 Task: Click on the Argentina email address press -ar@airbnb.com
Action: Mouse moved to (911, 511)
Screenshot: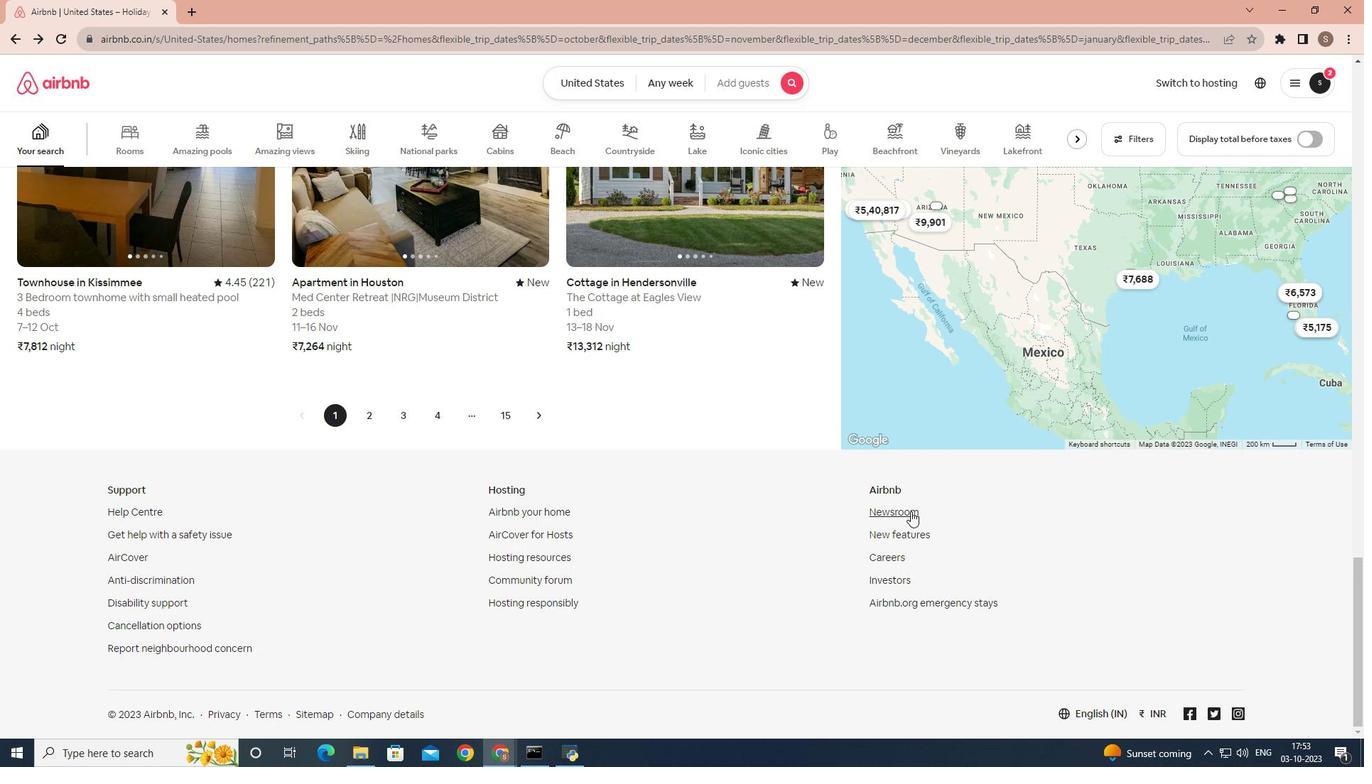 
Action: Mouse pressed left at (911, 511)
Screenshot: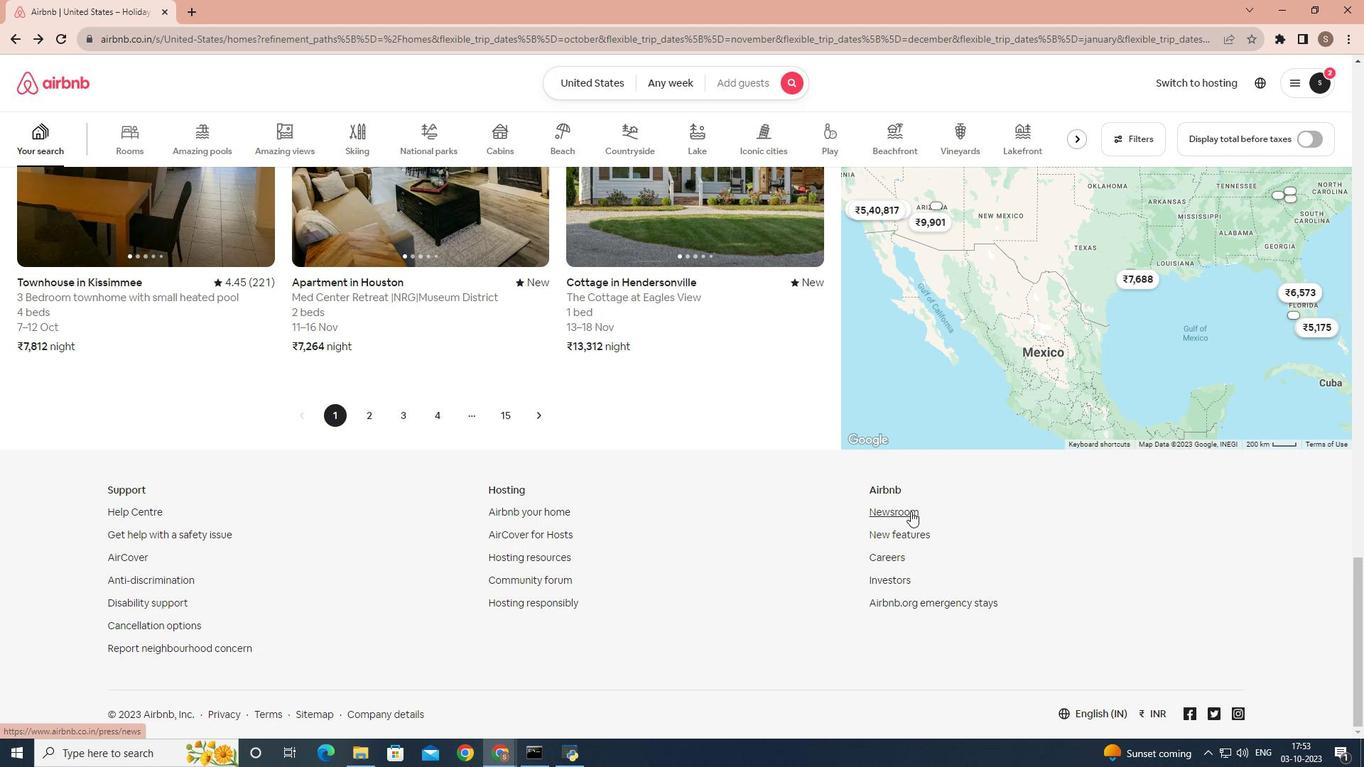 
Action: Mouse moved to (1135, 90)
Screenshot: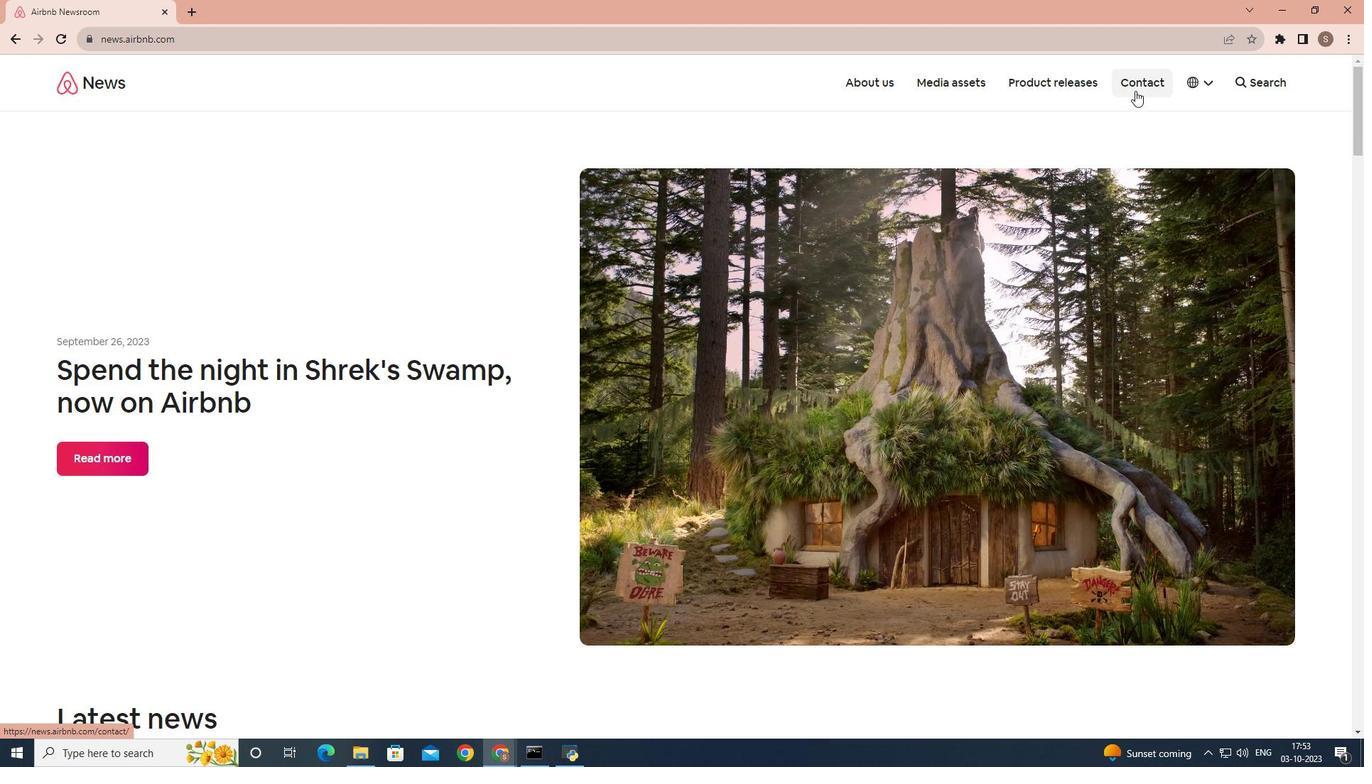 
Action: Mouse pressed left at (1135, 90)
Screenshot: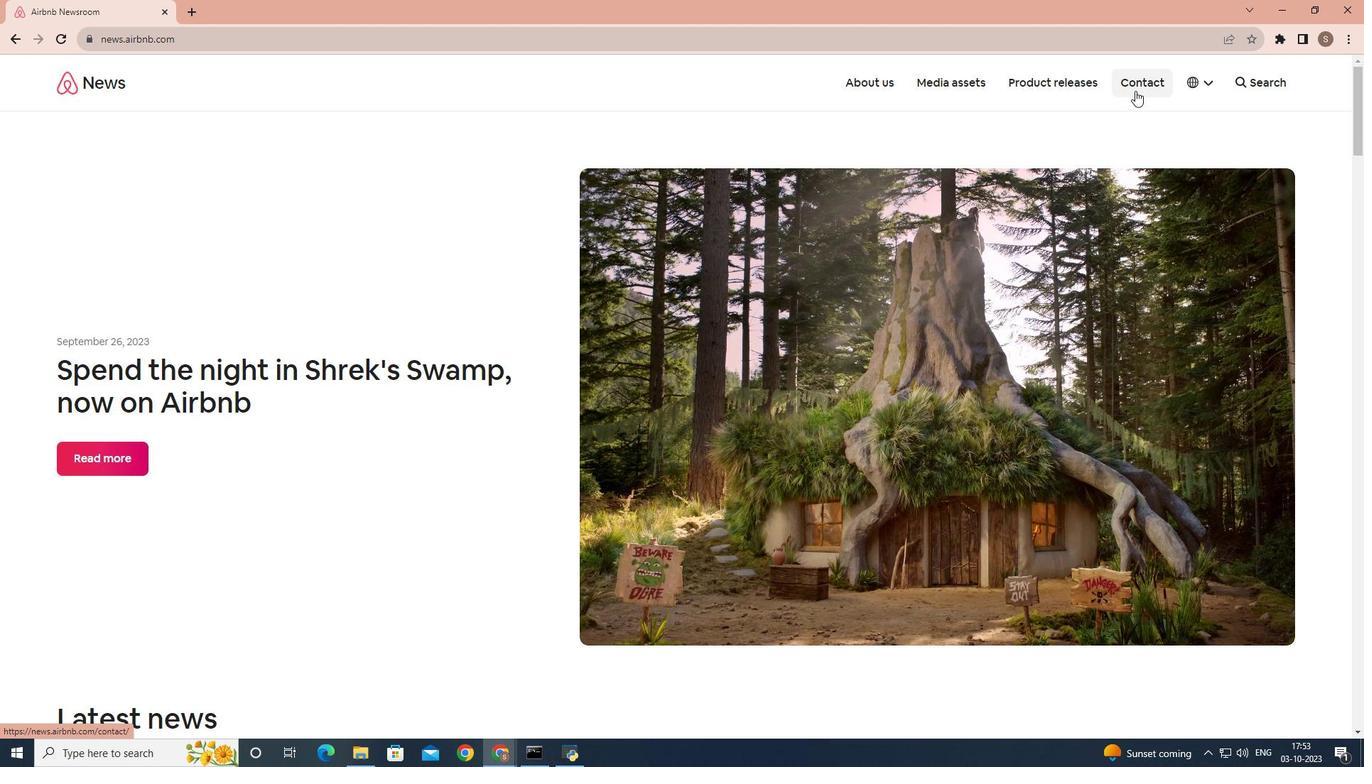 
Action: Mouse moved to (1021, 237)
Screenshot: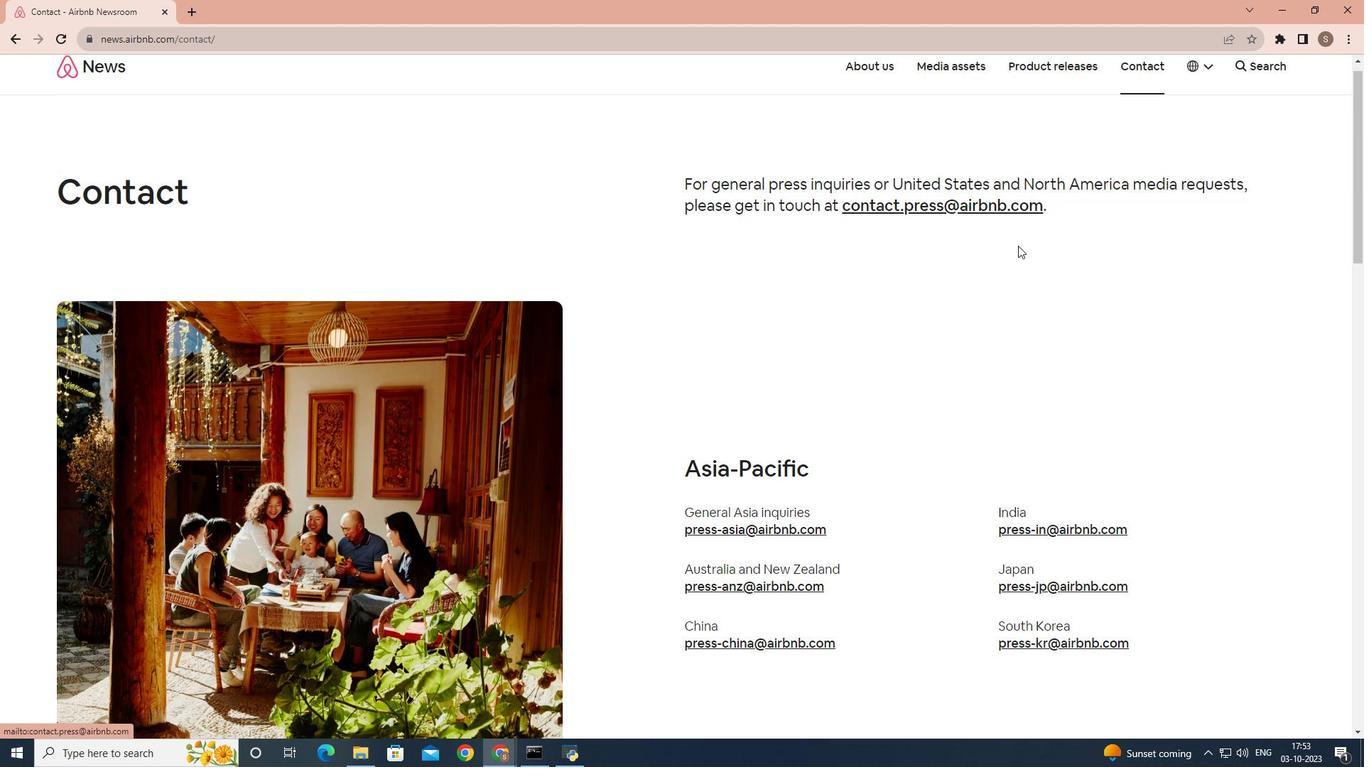 
Action: Mouse scrolled (1021, 236) with delta (0, 0)
Screenshot: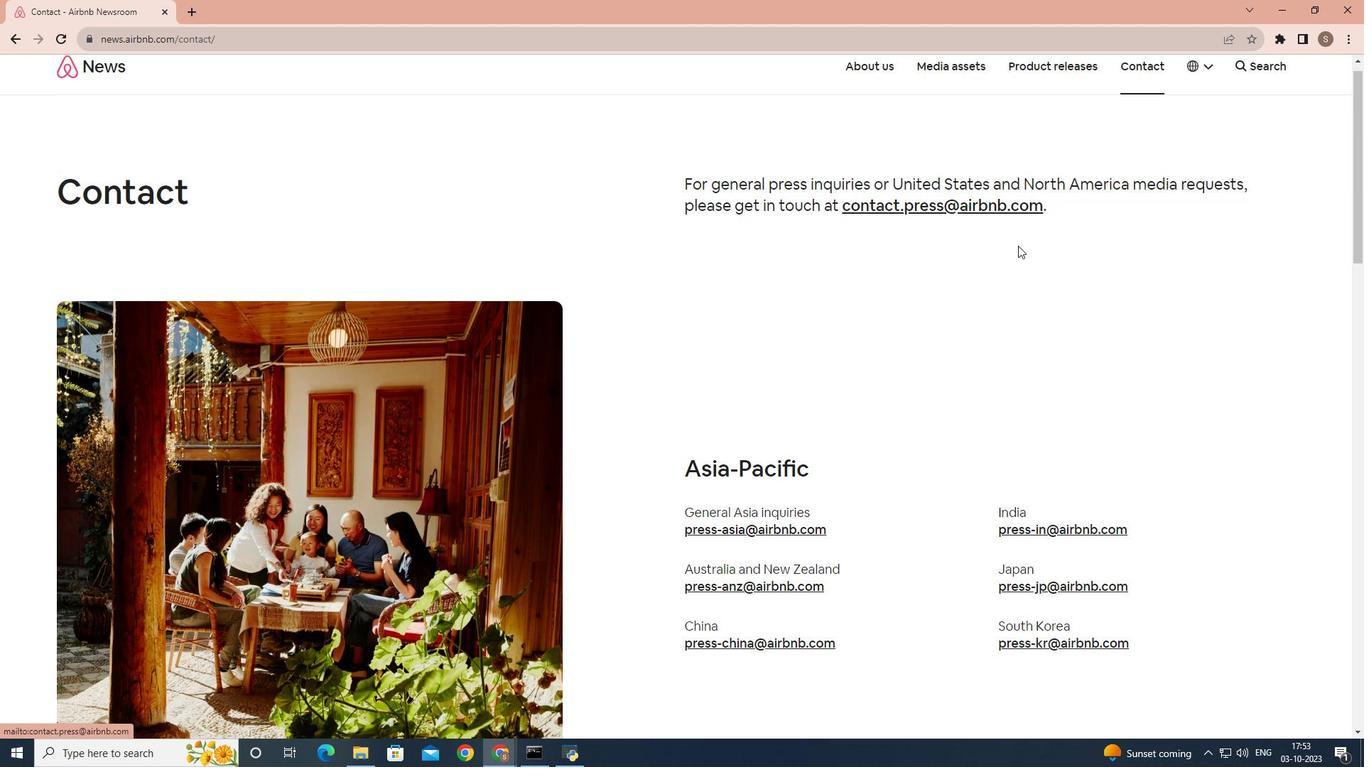 
Action: Mouse moved to (1018, 245)
Screenshot: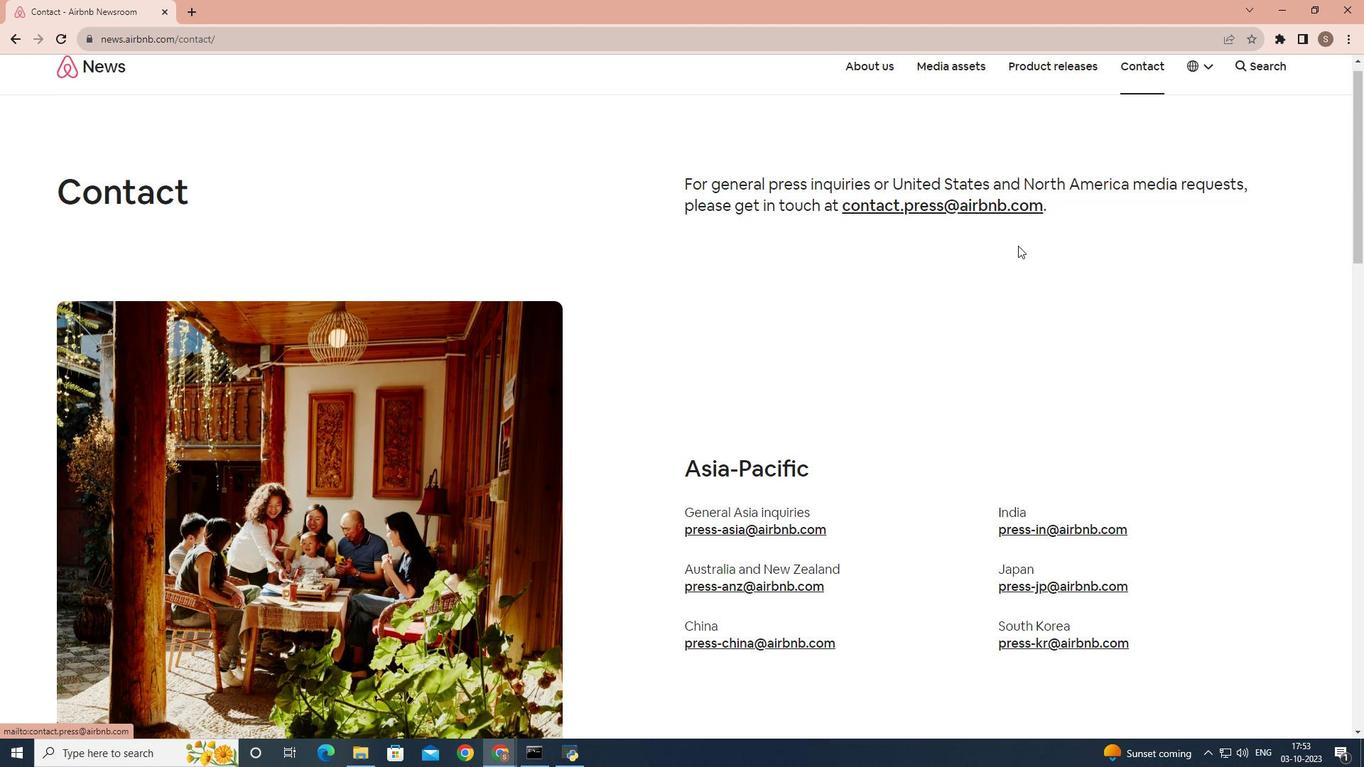 
Action: Mouse scrolled (1018, 245) with delta (0, 0)
Screenshot: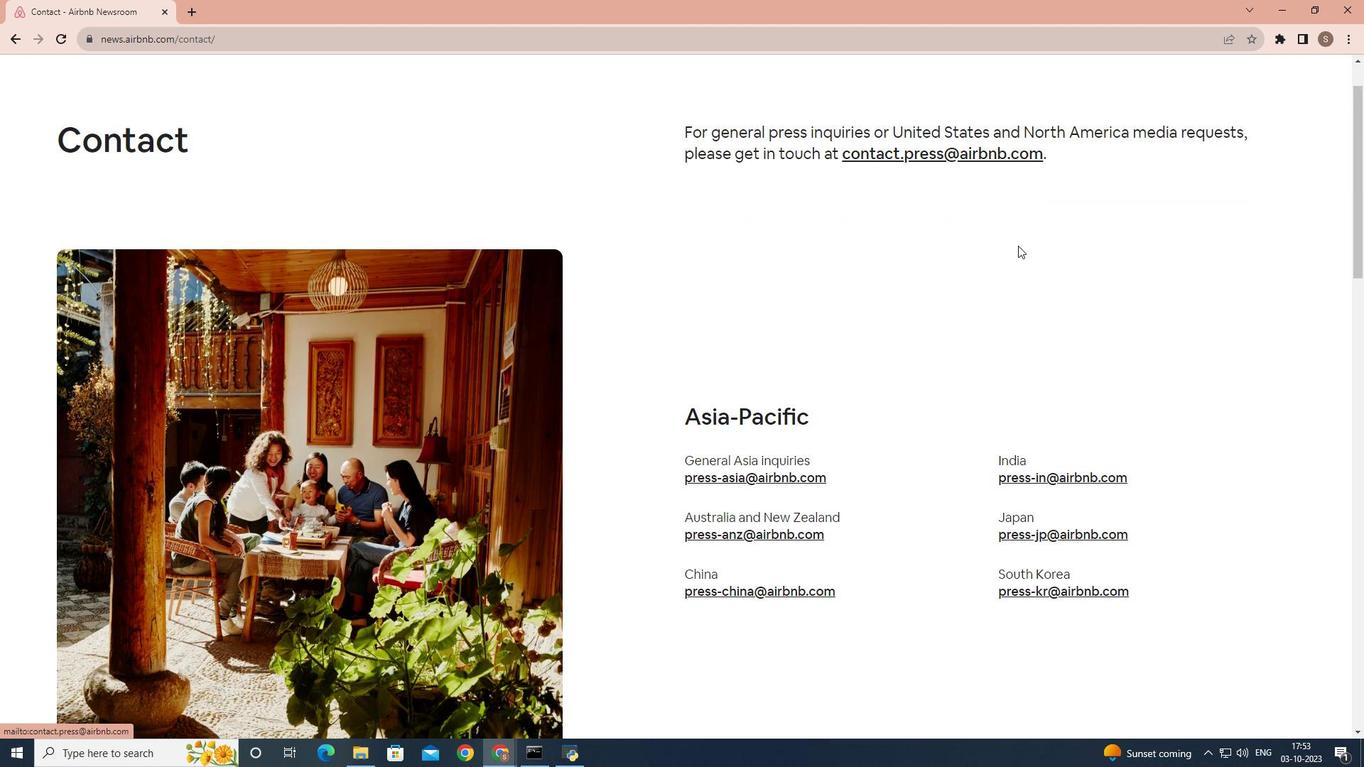
Action: Mouse scrolled (1018, 245) with delta (0, 0)
Screenshot: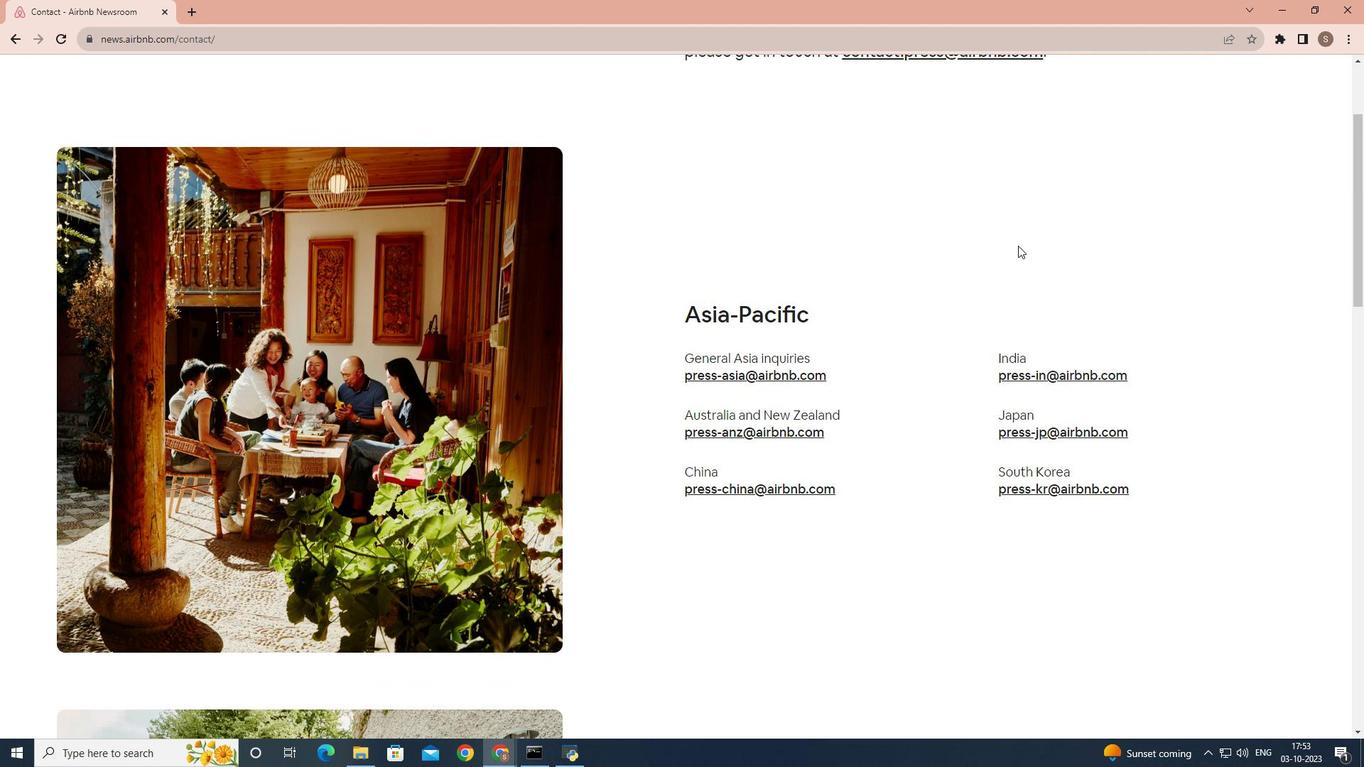 
Action: Mouse scrolled (1018, 245) with delta (0, 0)
Screenshot: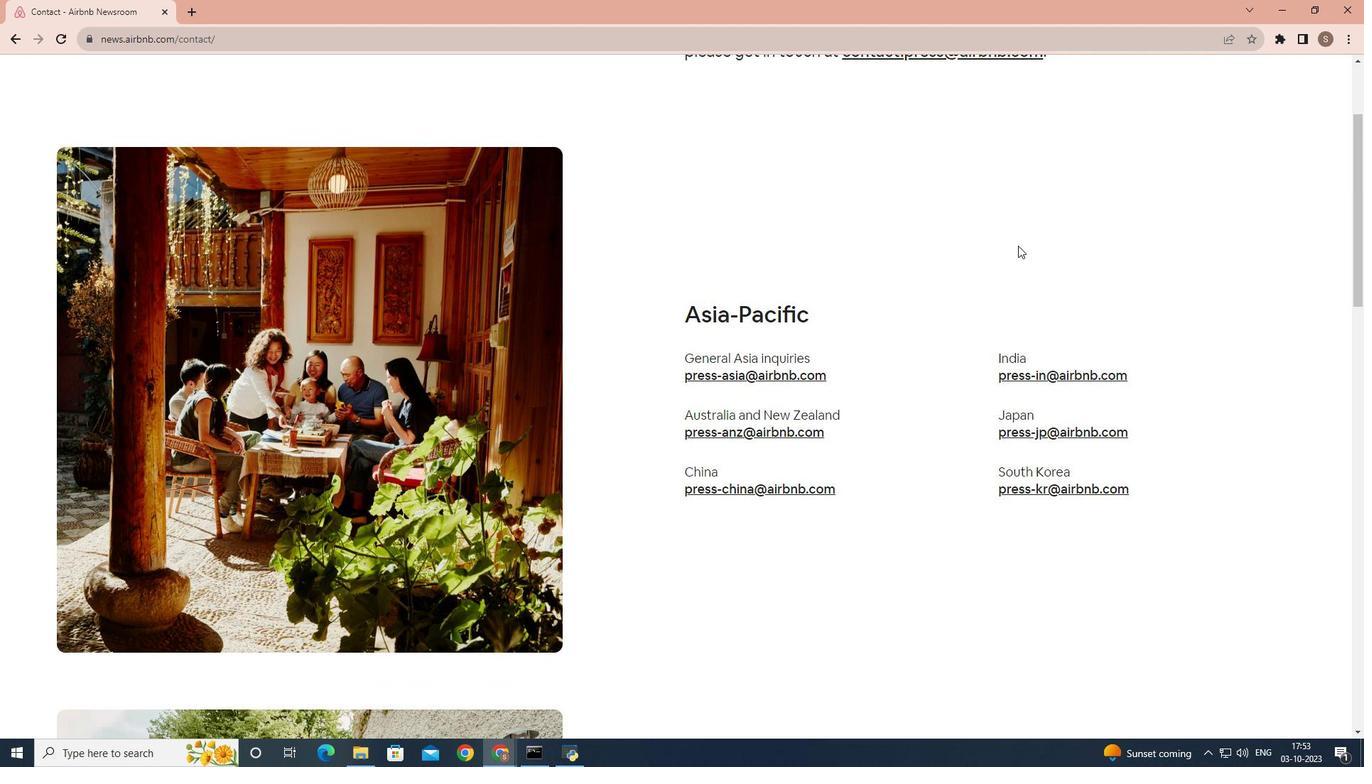 
Action: Mouse scrolled (1018, 245) with delta (0, 0)
Screenshot: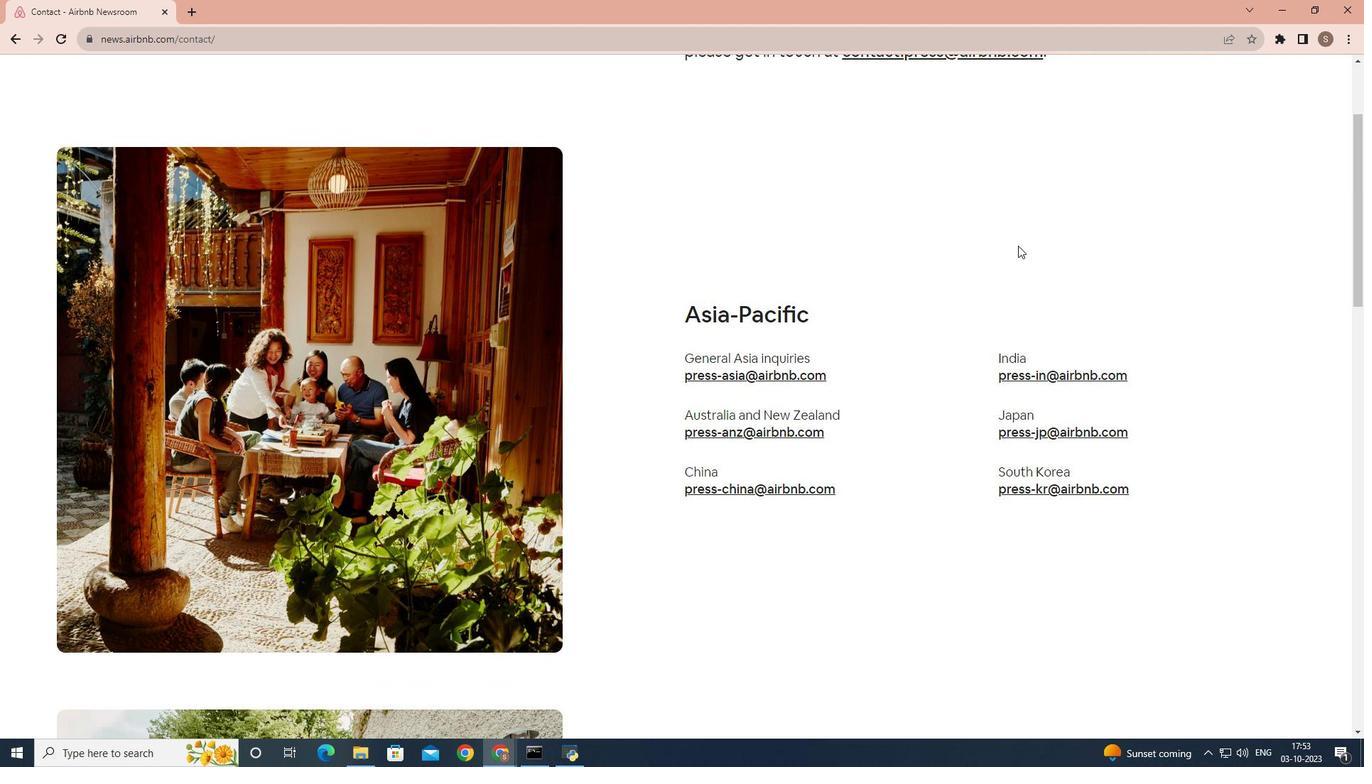 
Action: Mouse scrolled (1018, 245) with delta (0, 0)
Screenshot: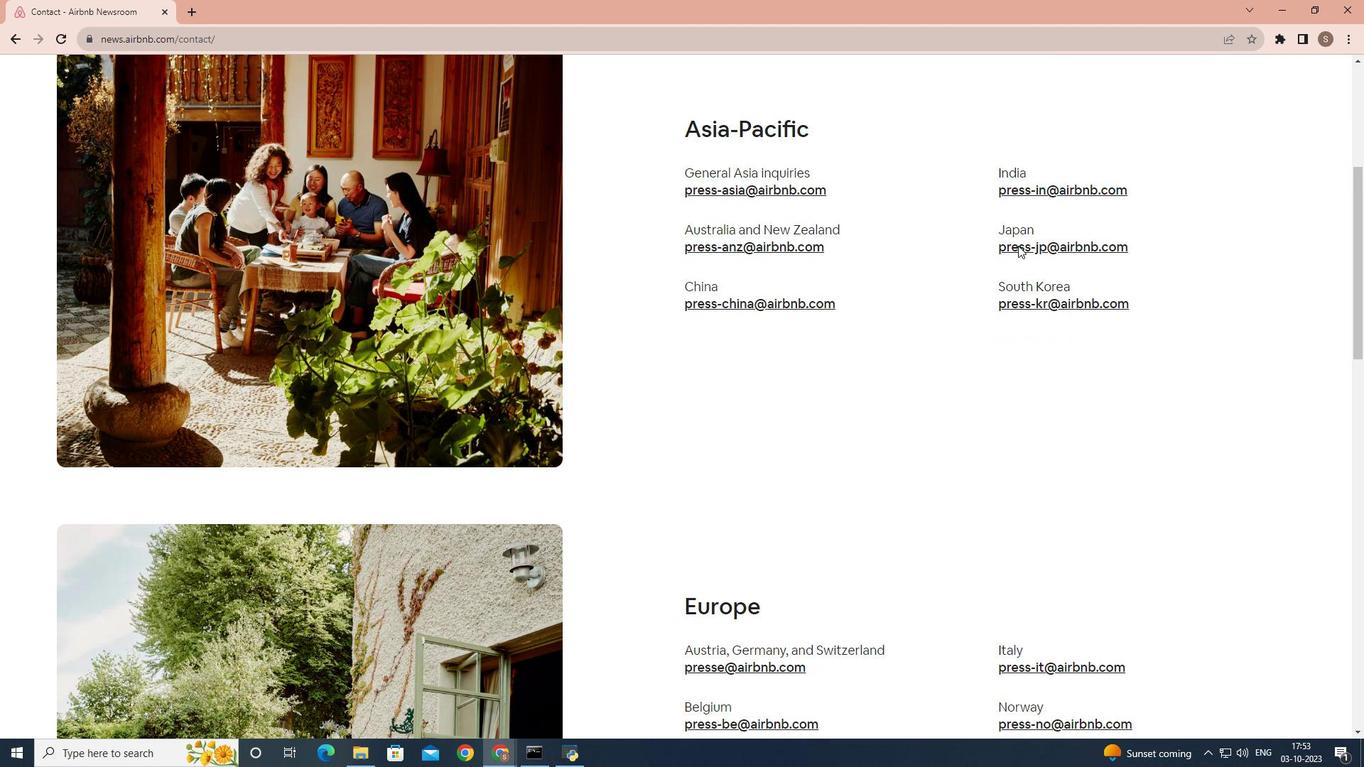 
Action: Mouse scrolled (1018, 245) with delta (0, 0)
Screenshot: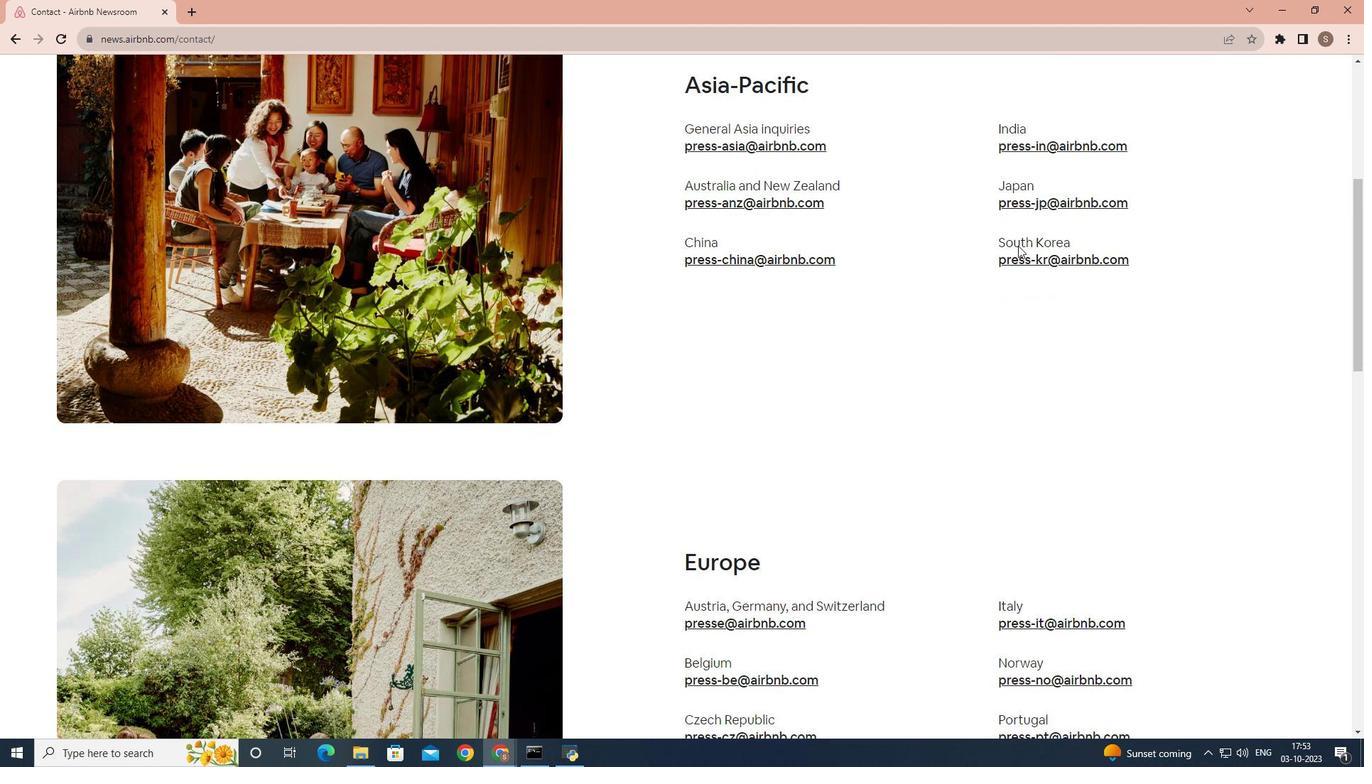 
Action: Mouse scrolled (1018, 245) with delta (0, 0)
Screenshot: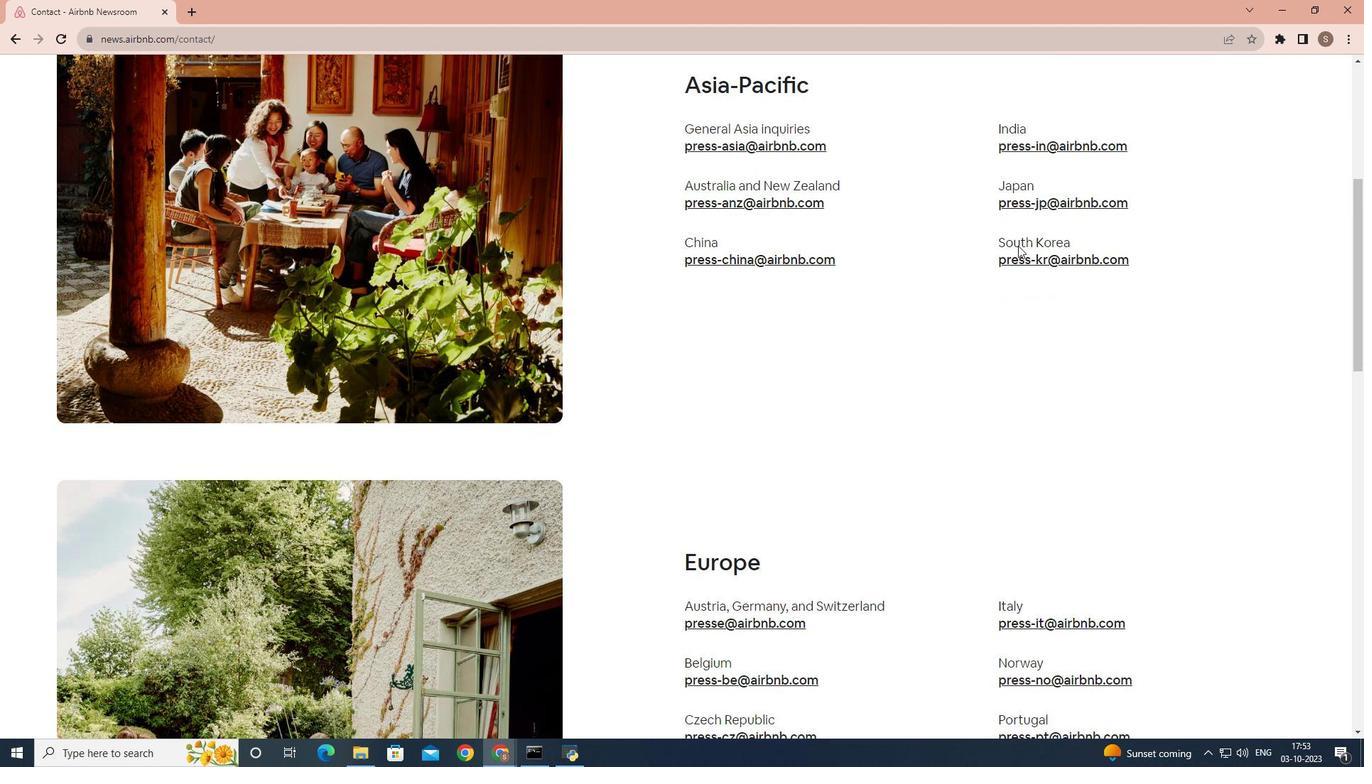 
Action: Mouse scrolled (1018, 245) with delta (0, 0)
Screenshot: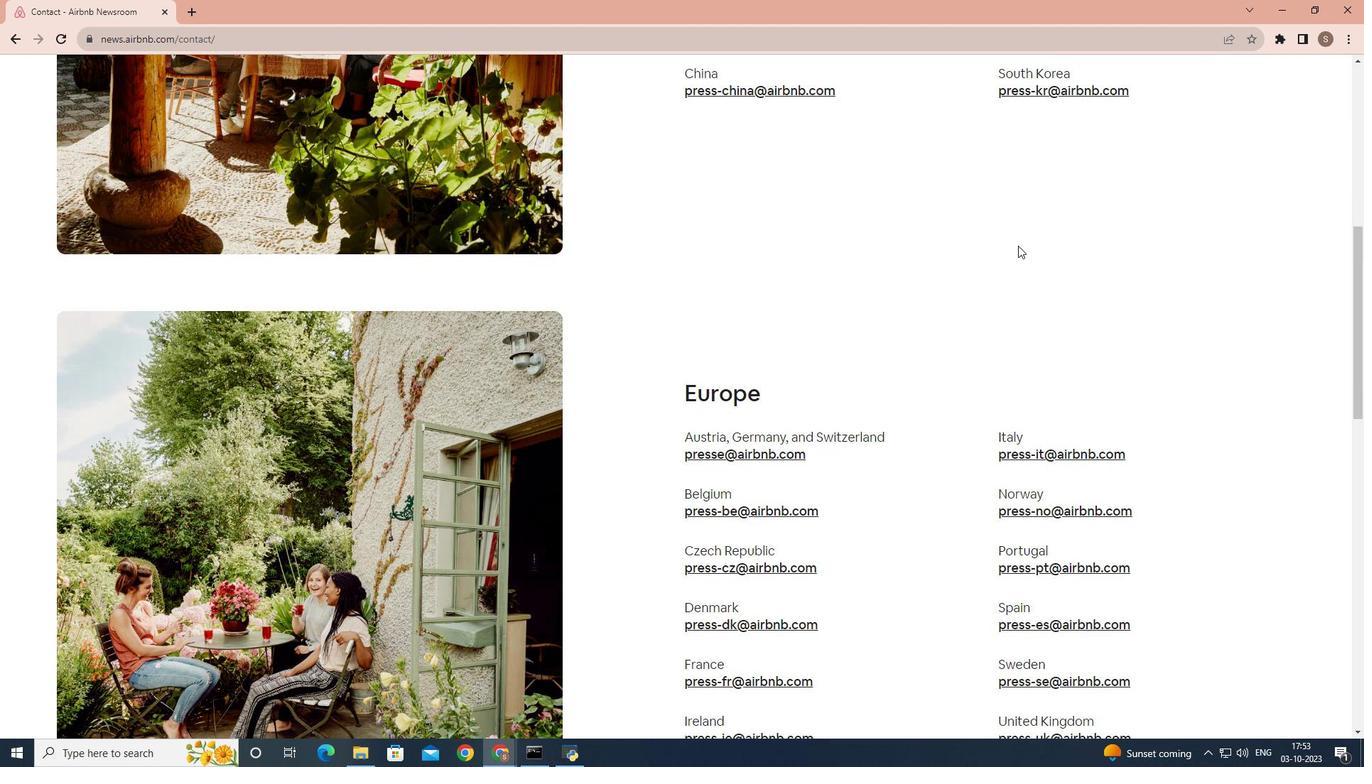 
Action: Mouse scrolled (1018, 245) with delta (0, 0)
Screenshot: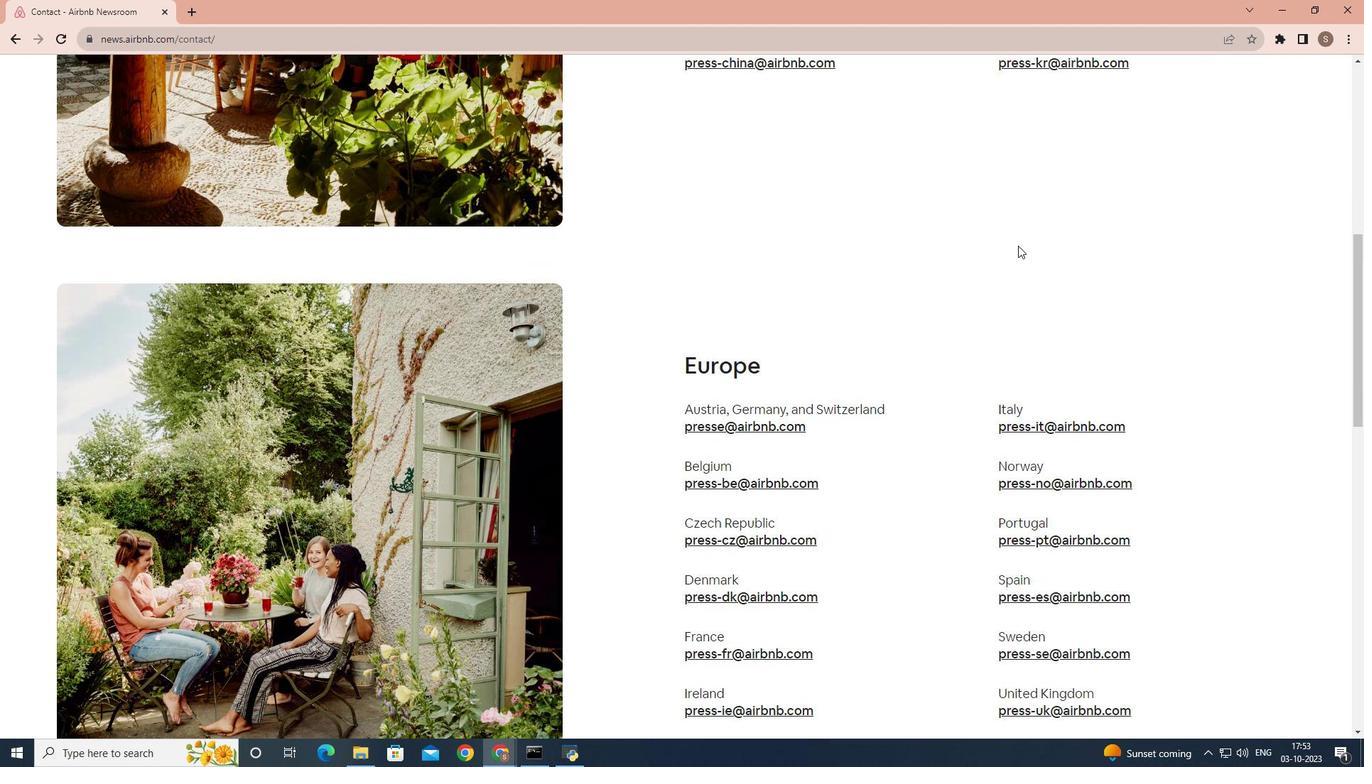 
Action: Mouse scrolled (1018, 245) with delta (0, 0)
Screenshot: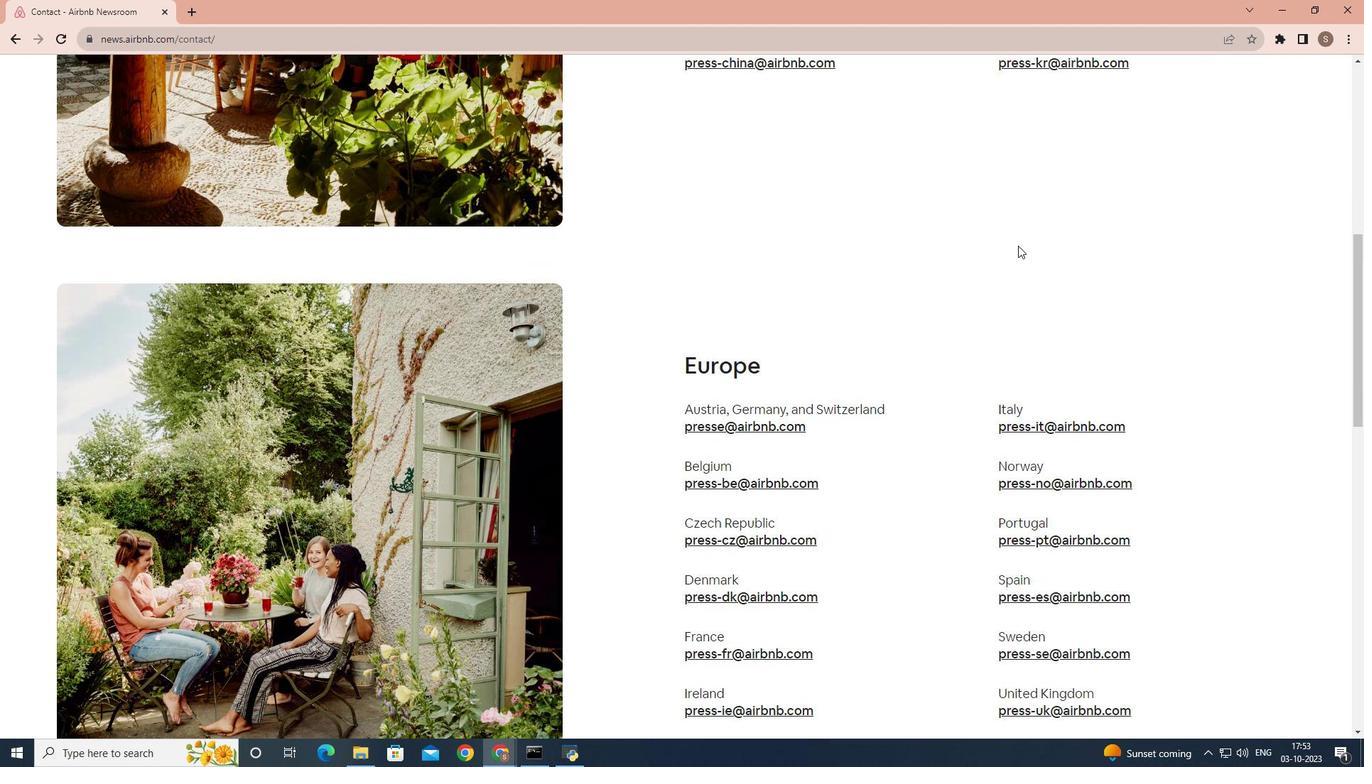 
Action: Mouse scrolled (1018, 245) with delta (0, 0)
Screenshot: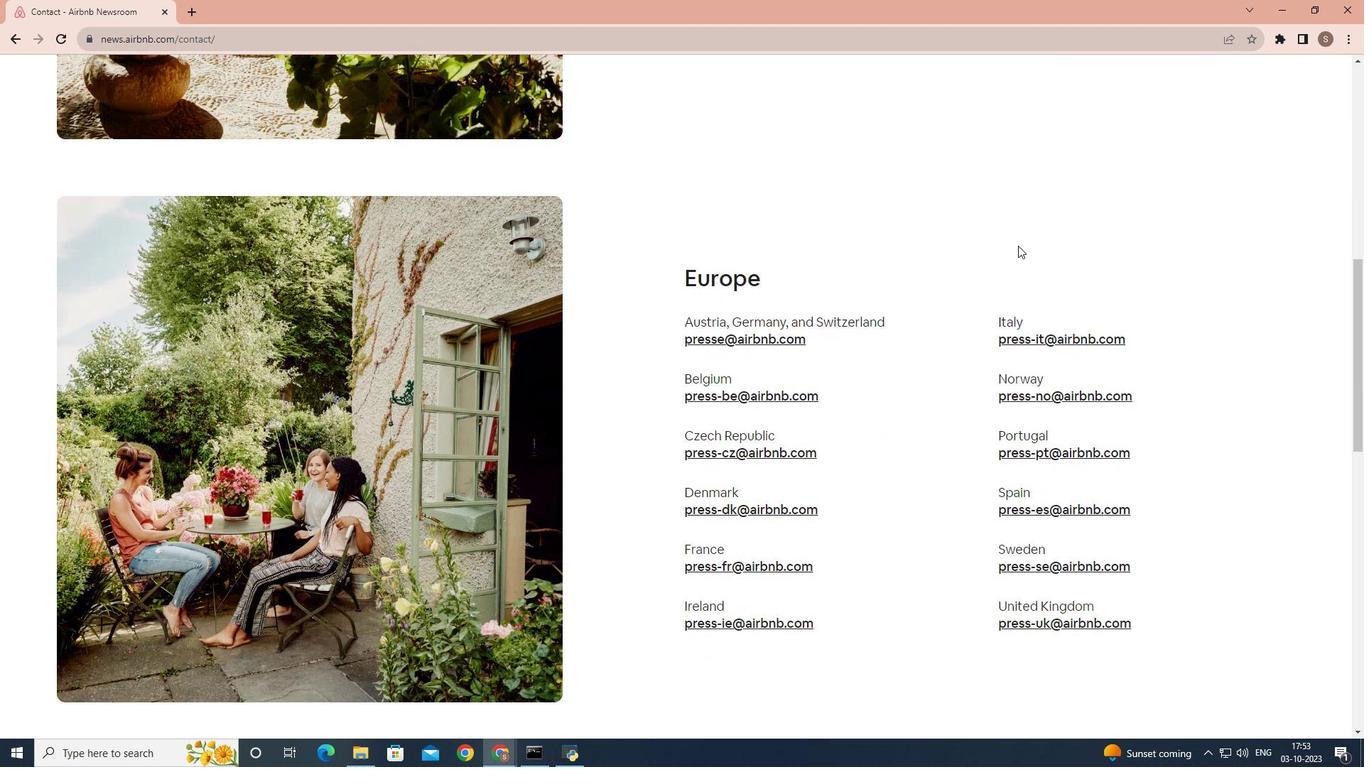
Action: Mouse scrolled (1018, 245) with delta (0, 0)
Screenshot: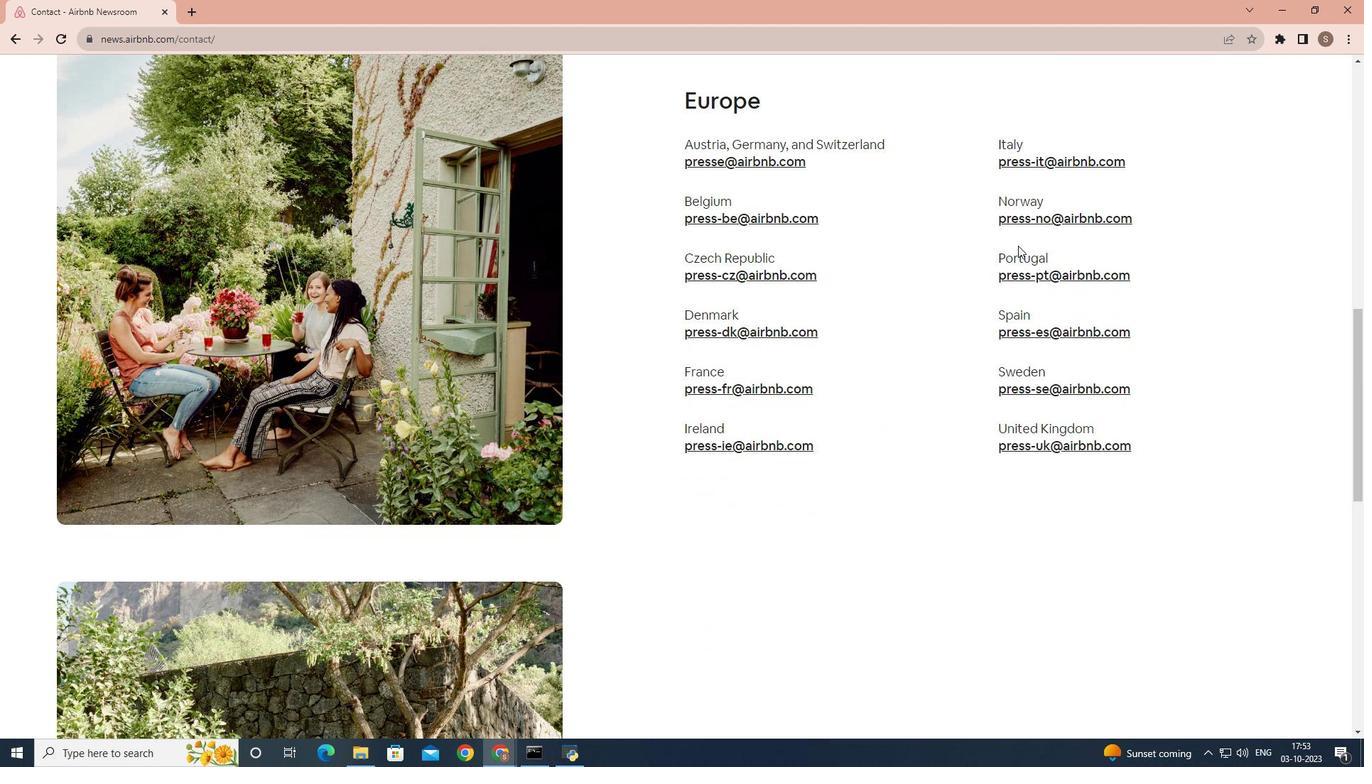 
Action: Mouse scrolled (1018, 245) with delta (0, 0)
Screenshot: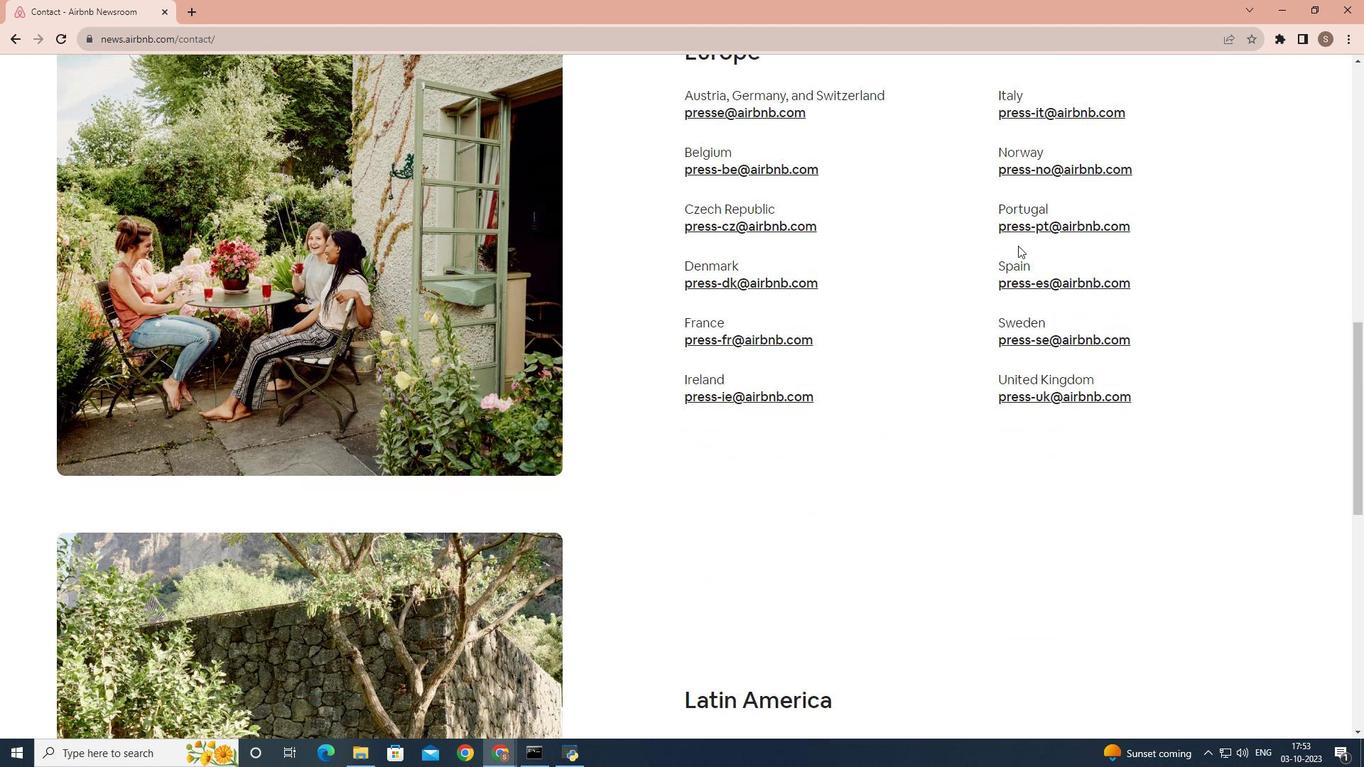 
Action: Mouse scrolled (1018, 245) with delta (0, 0)
Screenshot: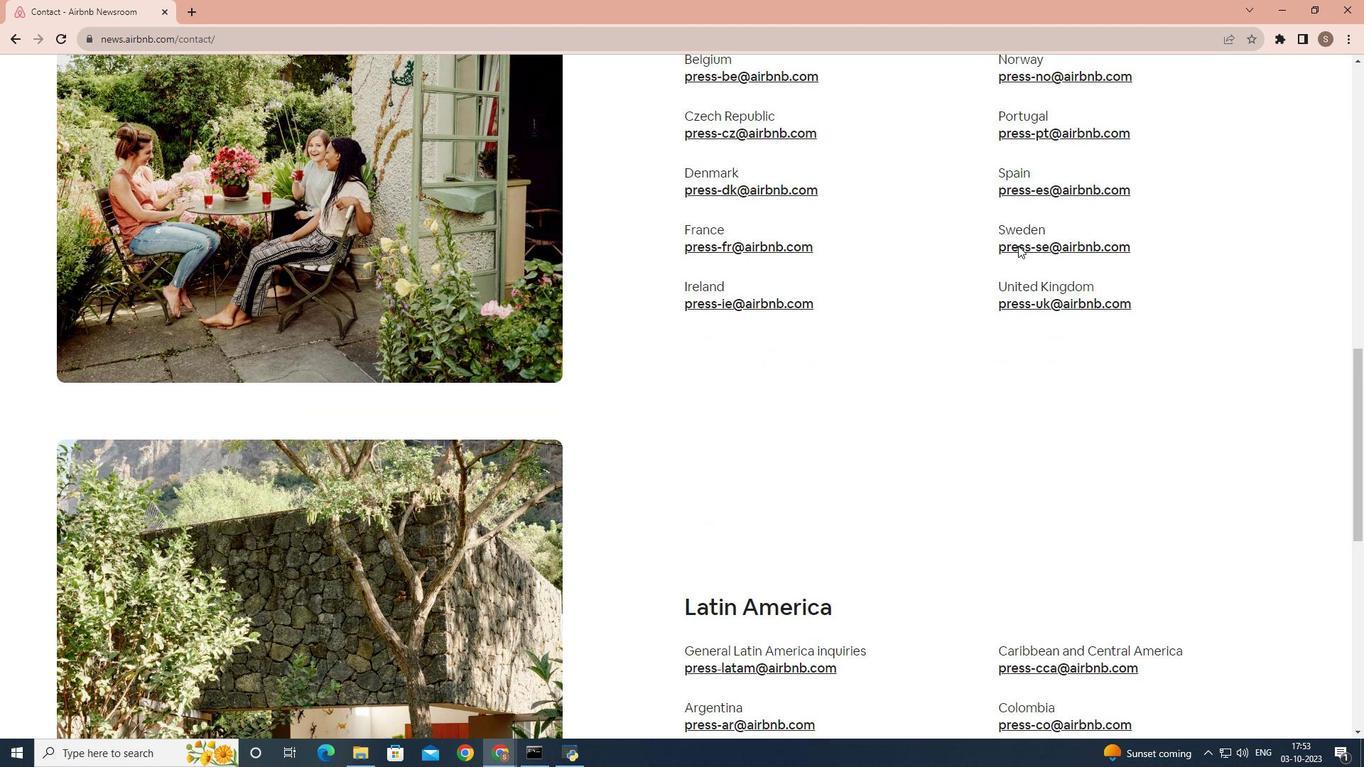 
Action: Mouse scrolled (1018, 245) with delta (0, 0)
Screenshot: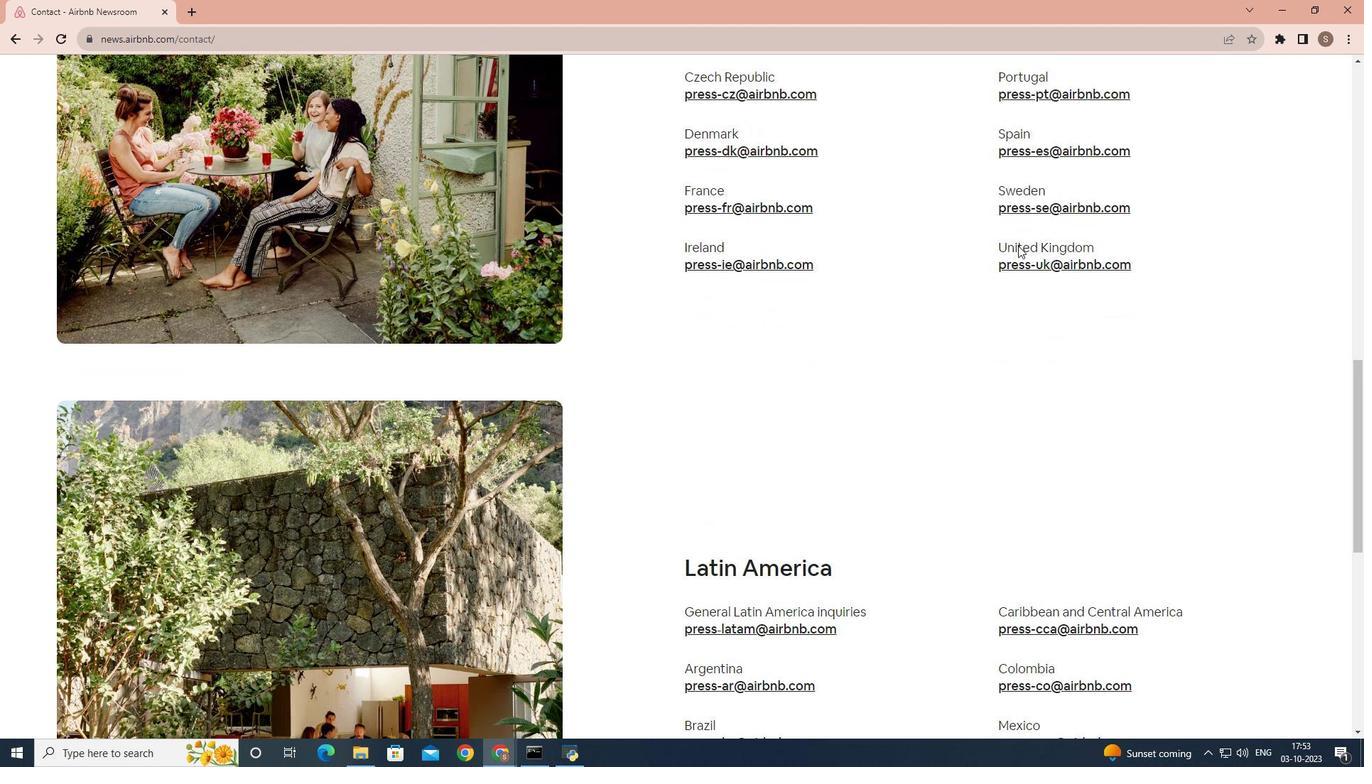 
Action: Mouse scrolled (1018, 245) with delta (0, 0)
Screenshot: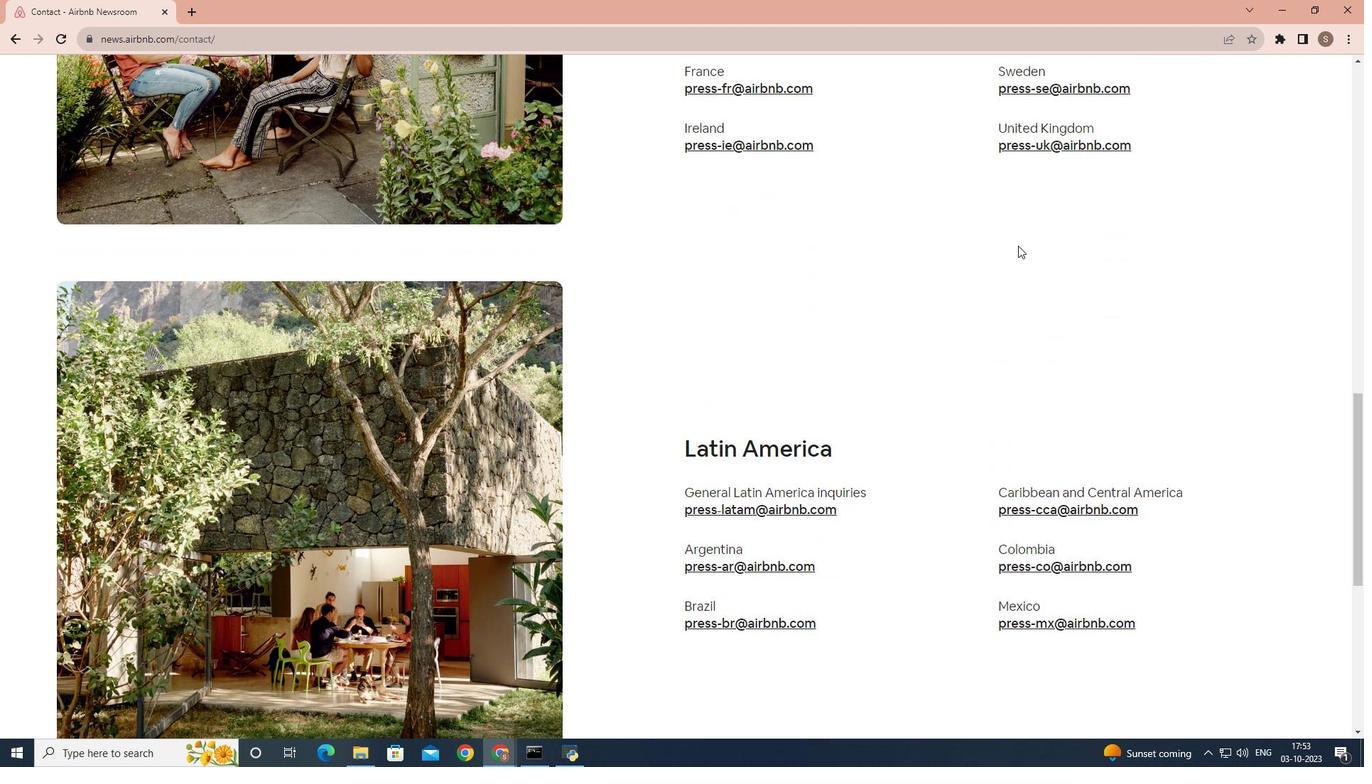 
Action: Mouse scrolled (1018, 245) with delta (0, 0)
Screenshot: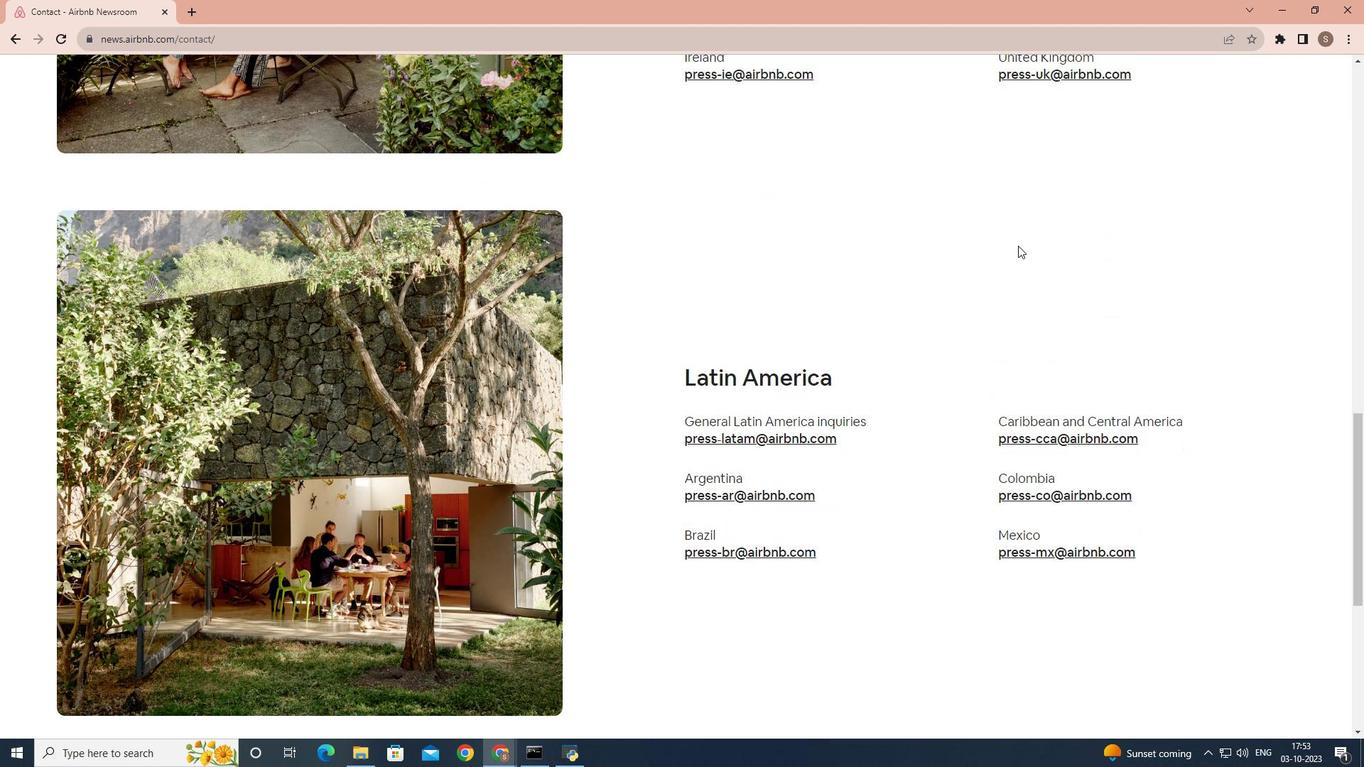 
Action: Mouse moved to (723, 453)
Screenshot: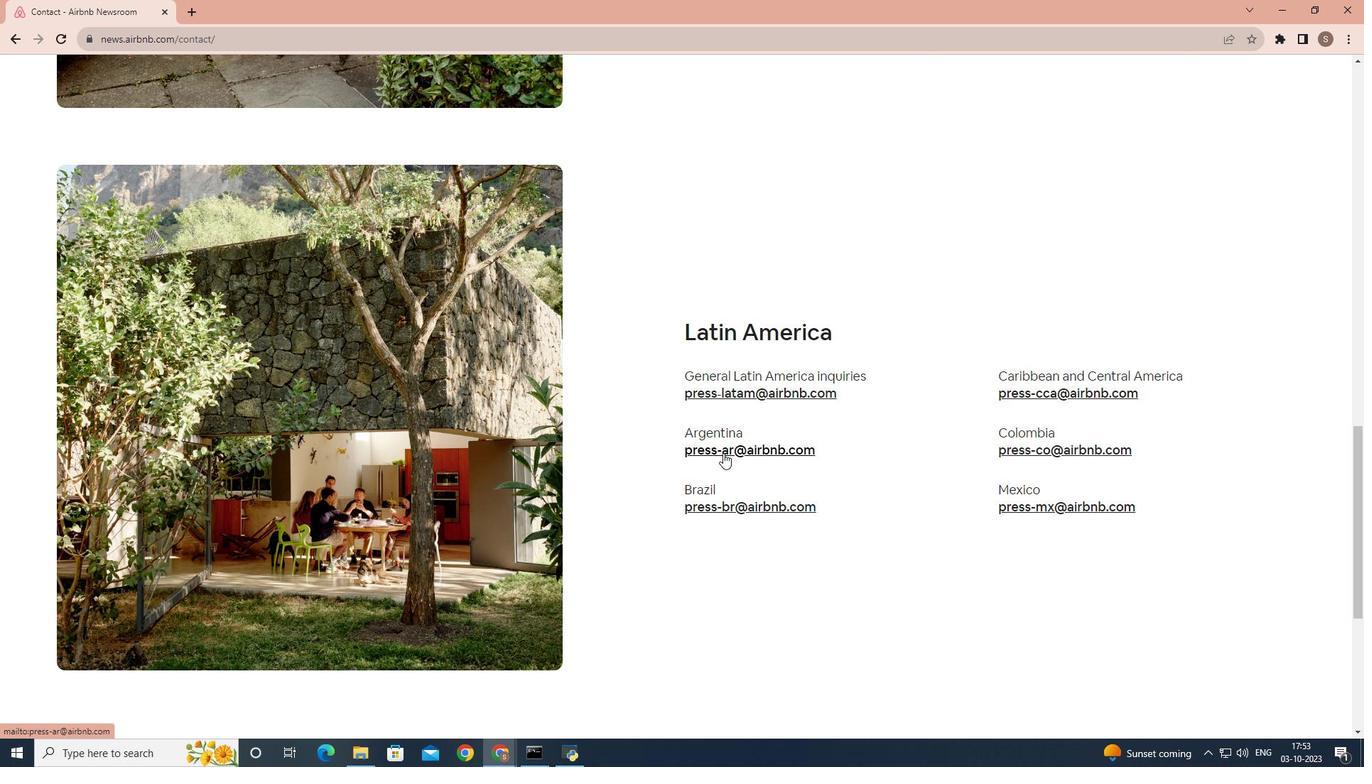 
Action: Mouse pressed left at (723, 453)
Screenshot: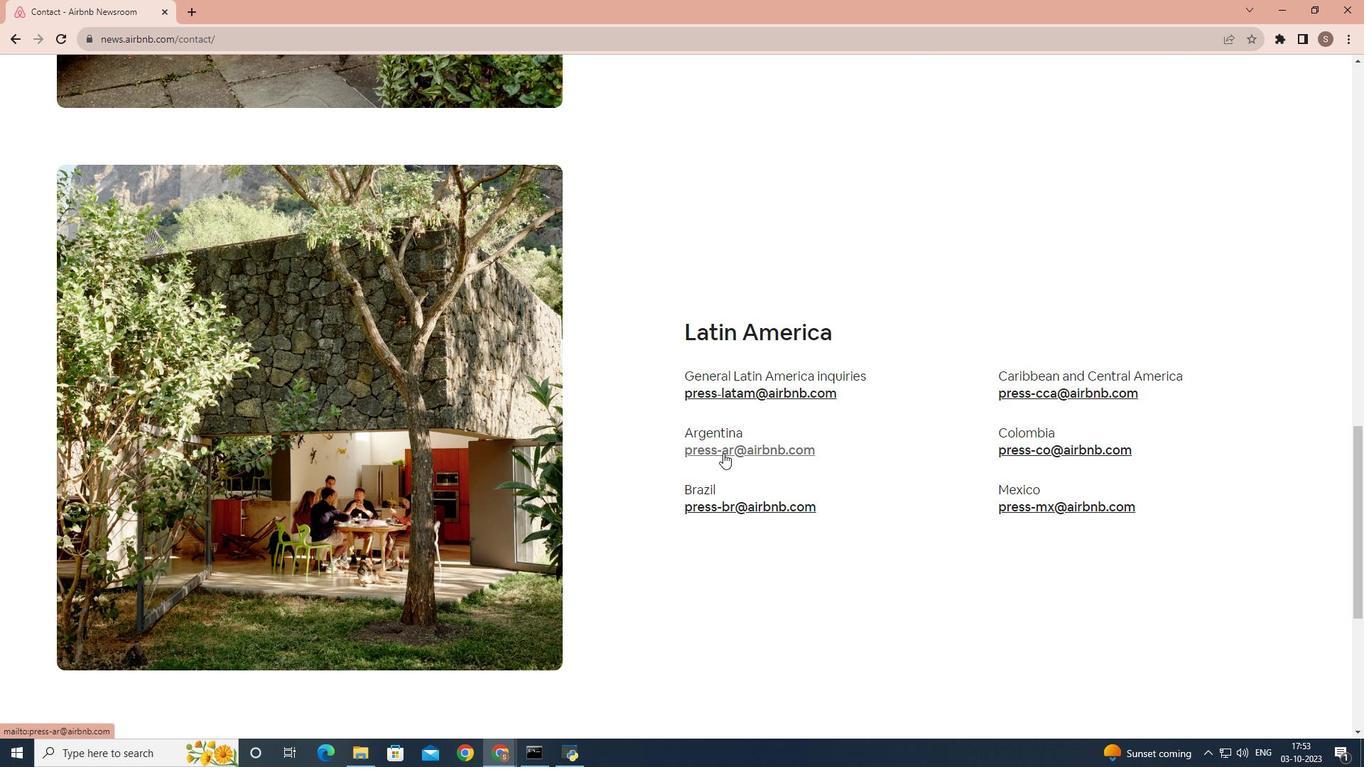 
